 Task: Add Emergen C Super Orange Emergen-C to the cart.
Action: Mouse pressed left at (19, 62)
Screenshot: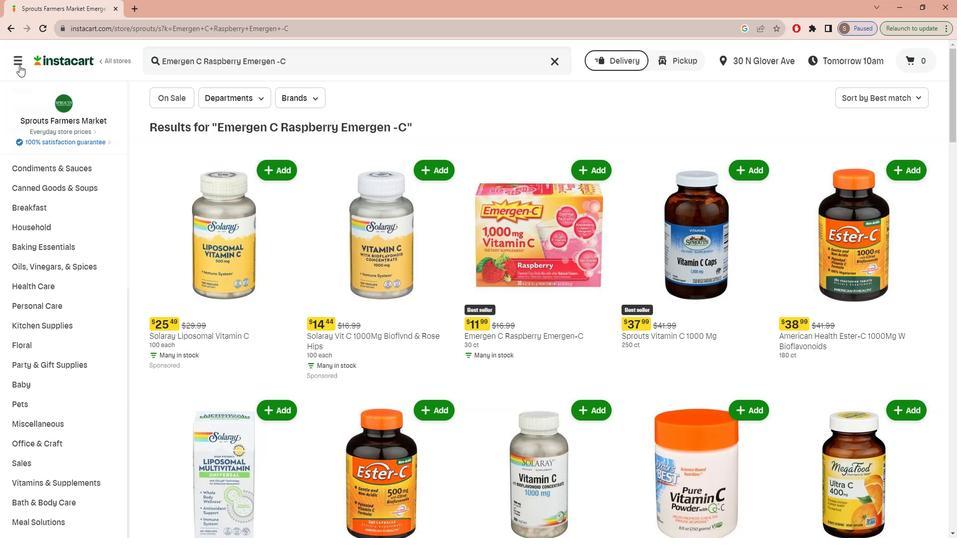 
Action: Mouse moved to (22, 118)
Screenshot: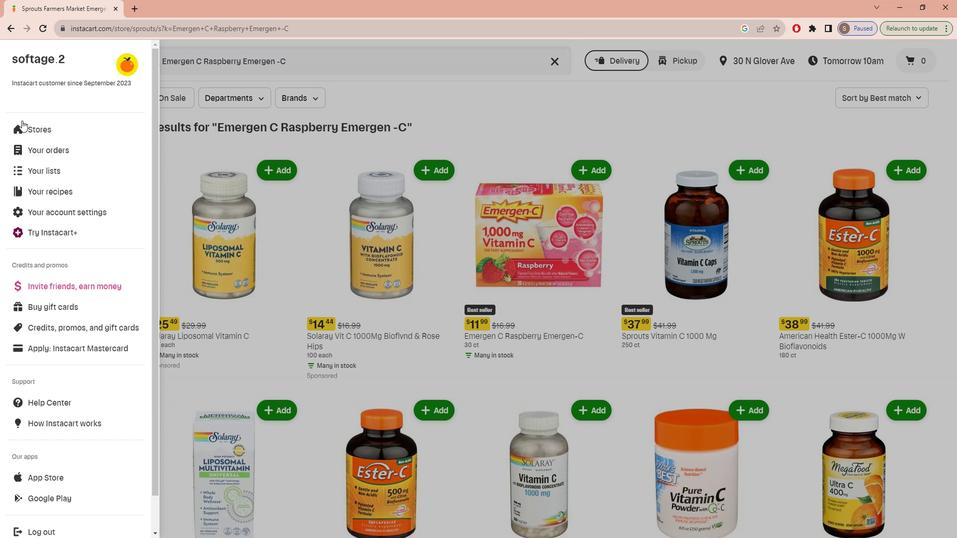 
Action: Mouse pressed left at (22, 118)
Screenshot: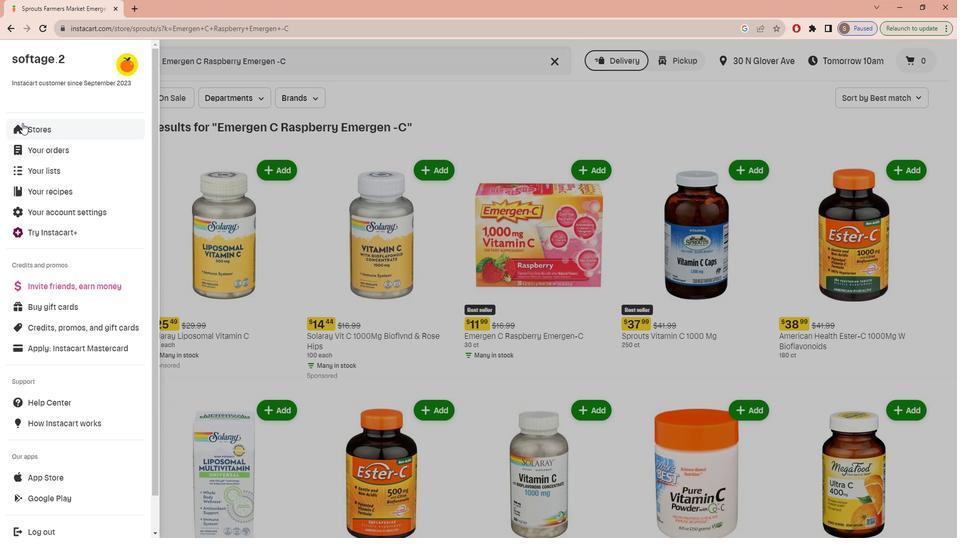 
Action: Mouse moved to (221, 96)
Screenshot: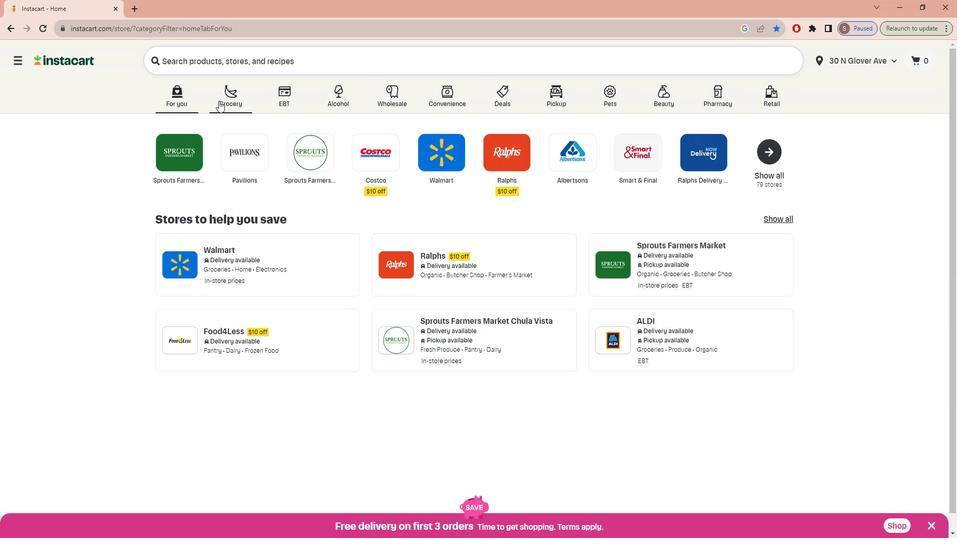 
Action: Mouse pressed left at (221, 96)
Screenshot: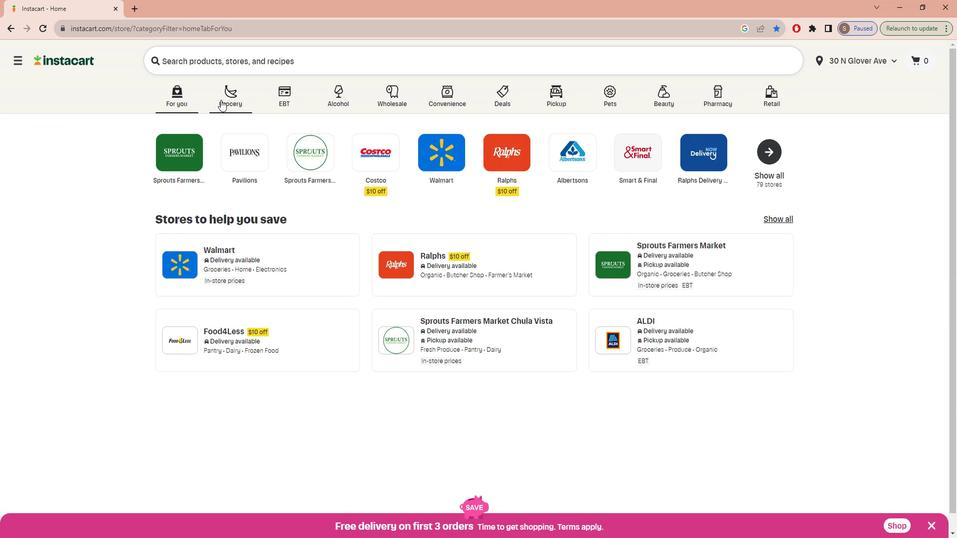 
Action: Mouse moved to (211, 293)
Screenshot: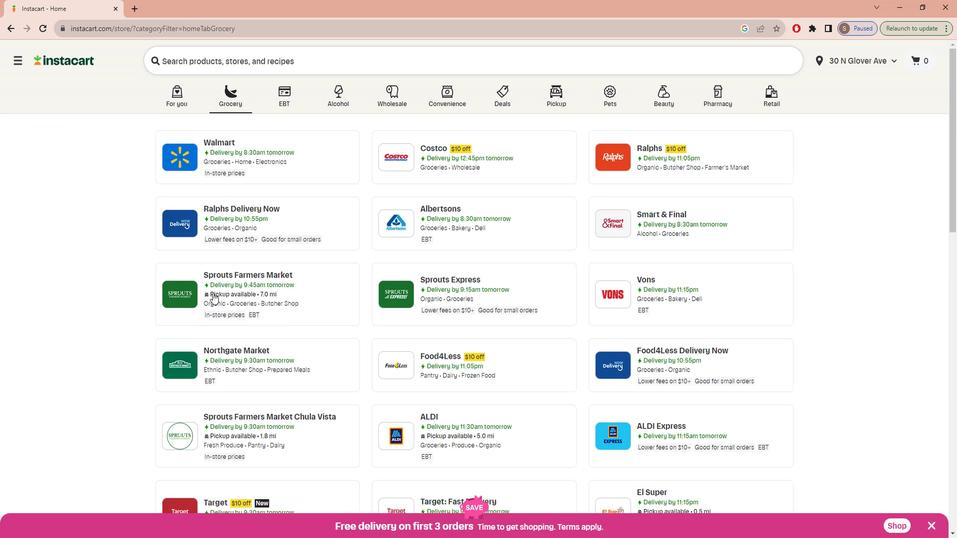 
Action: Mouse pressed left at (211, 293)
Screenshot: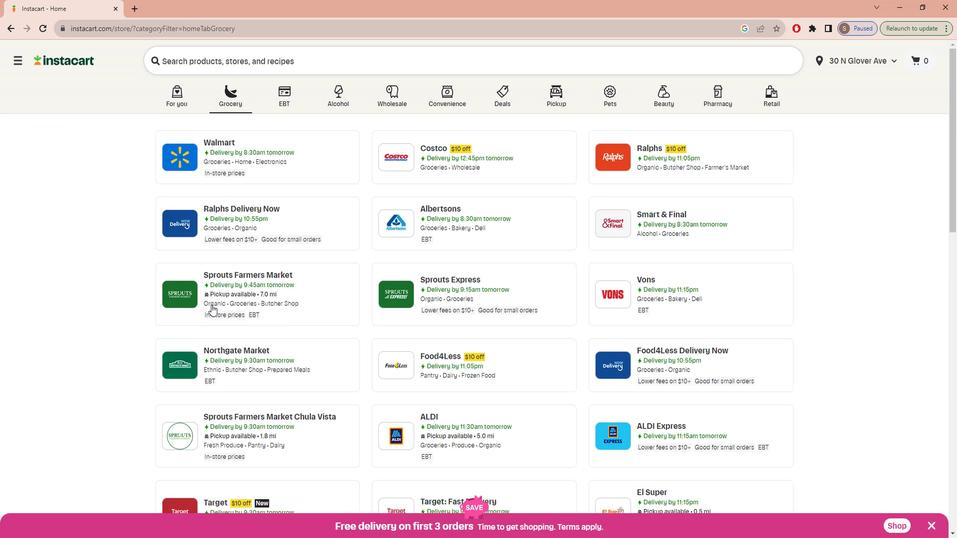 
Action: Mouse moved to (46, 392)
Screenshot: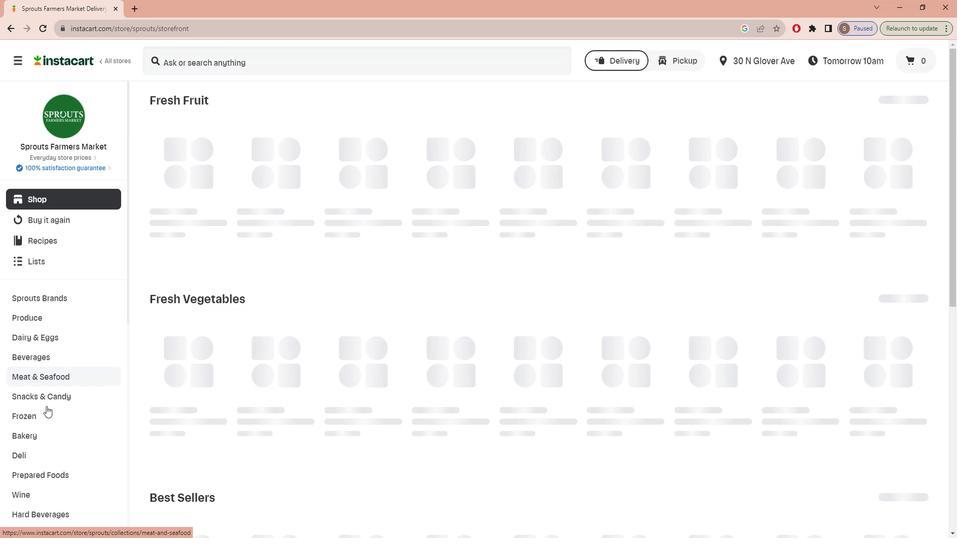 
Action: Mouse scrolled (46, 392) with delta (0, 0)
Screenshot: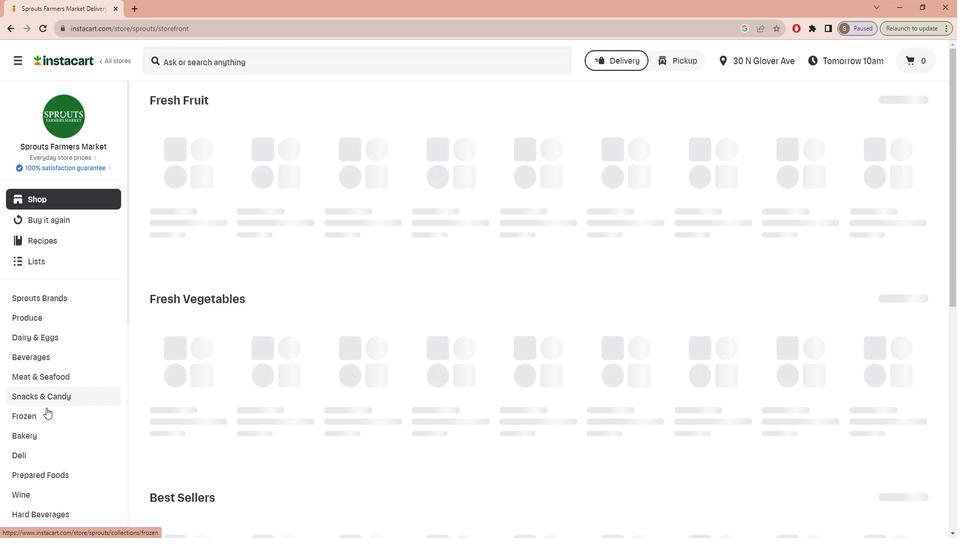 
Action: Mouse moved to (46, 393)
Screenshot: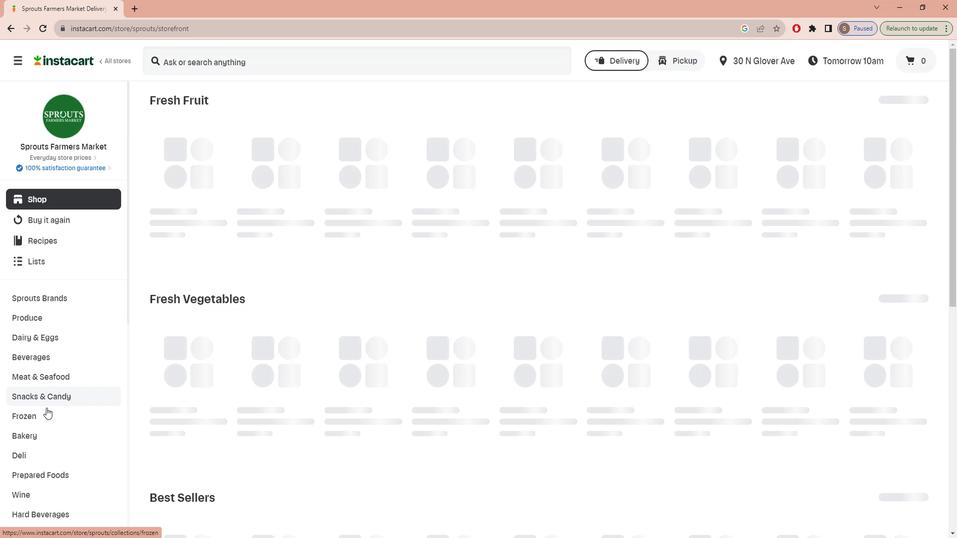 
Action: Mouse scrolled (46, 393) with delta (0, 0)
Screenshot: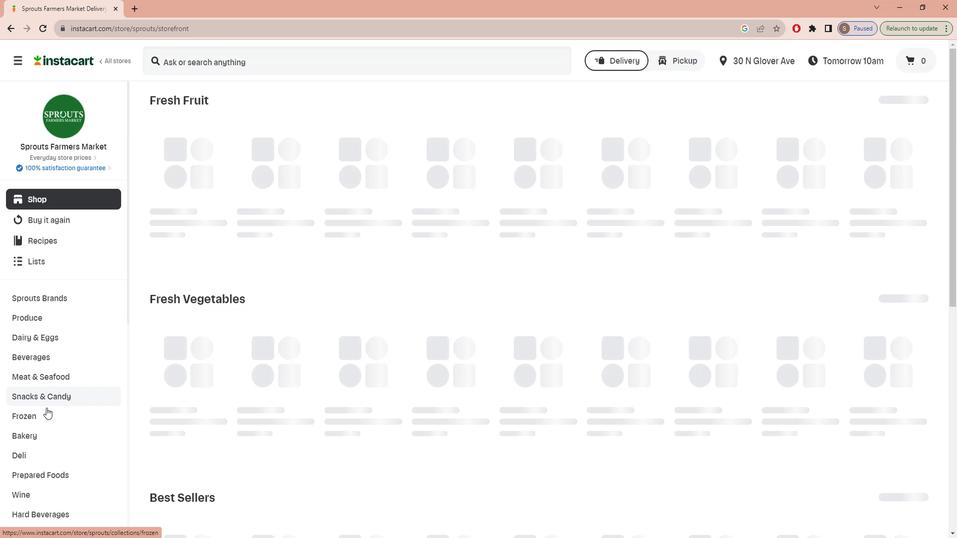 
Action: Mouse scrolled (46, 393) with delta (0, 0)
Screenshot: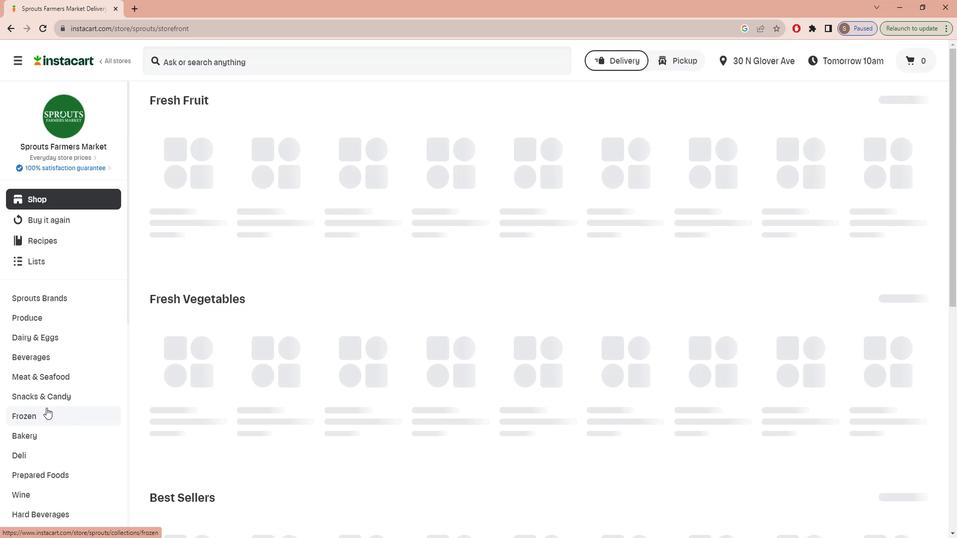 
Action: Mouse moved to (46, 393)
Screenshot: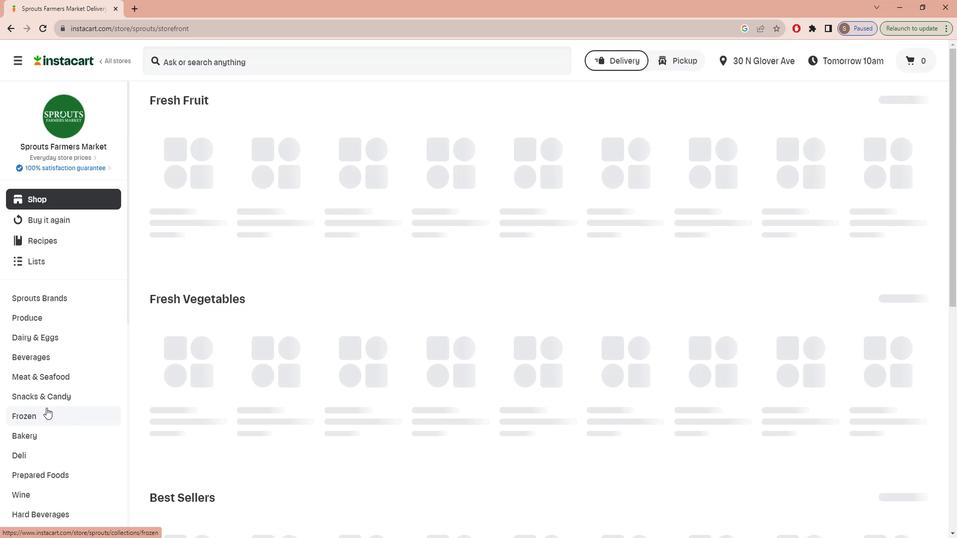 
Action: Mouse scrolled (46, 393) with delta (0, 0)
Screenshot: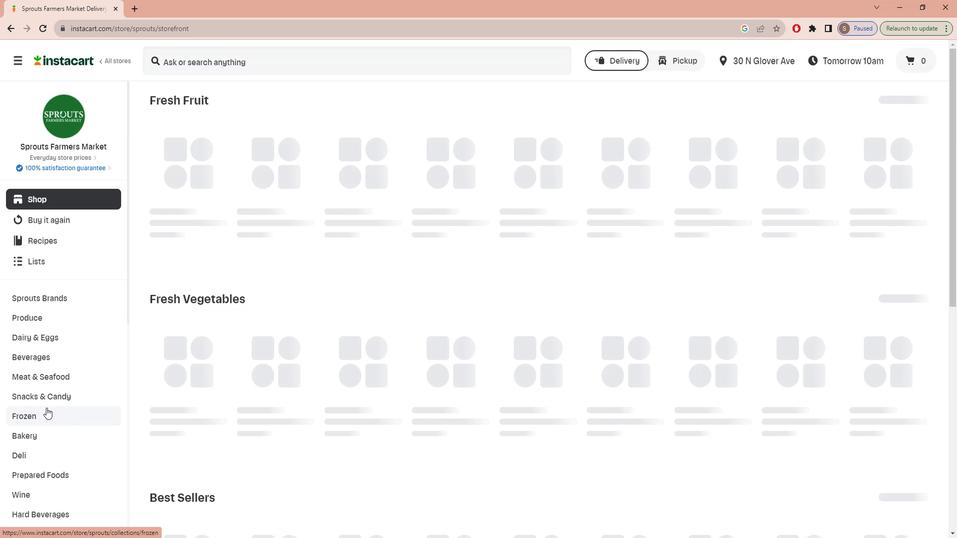 
Action: Mouse scrolled (46, 393) with delta (0, 0)
Screenshot: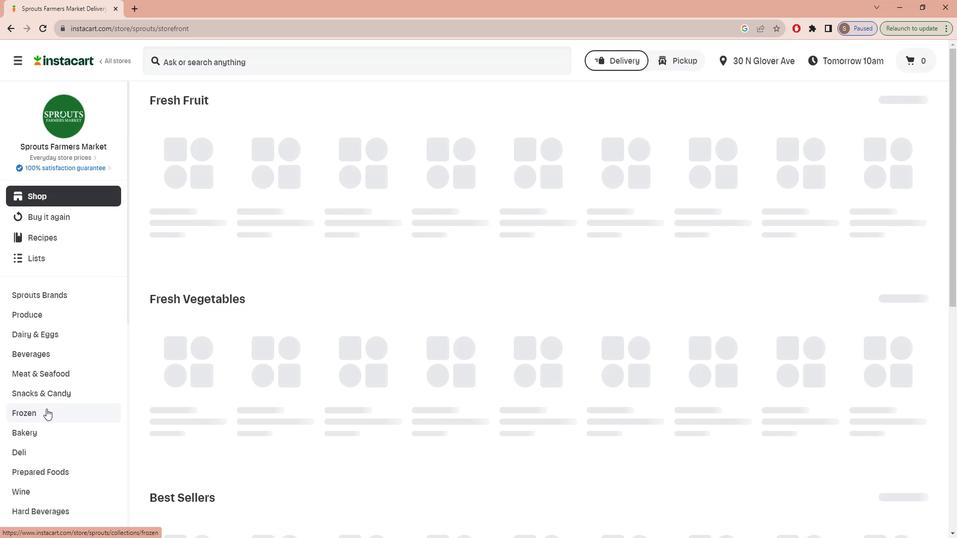 
Action: Mouse scrolled (46, 393) with delta (0, 0)
Screenshot: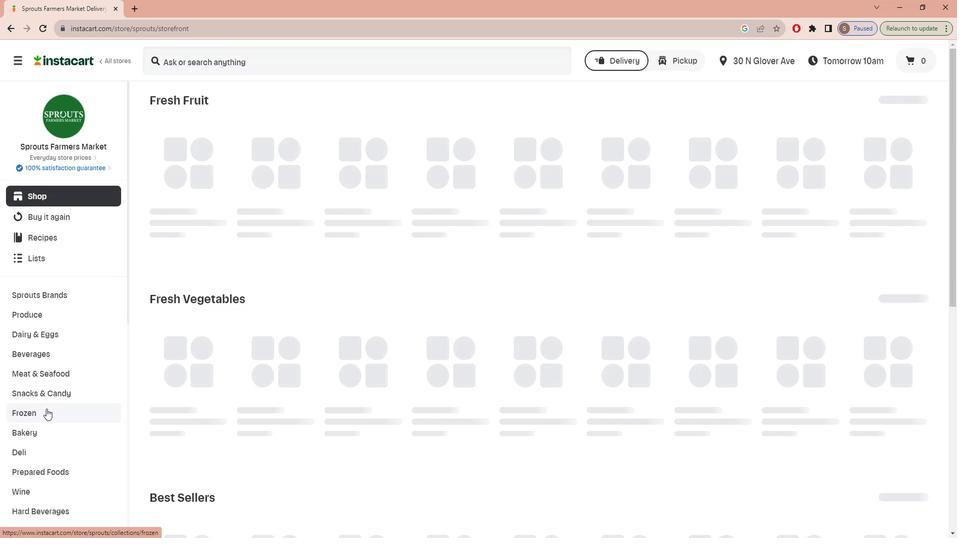 
Action: Mouse moved to (46, 394)
Screenshot: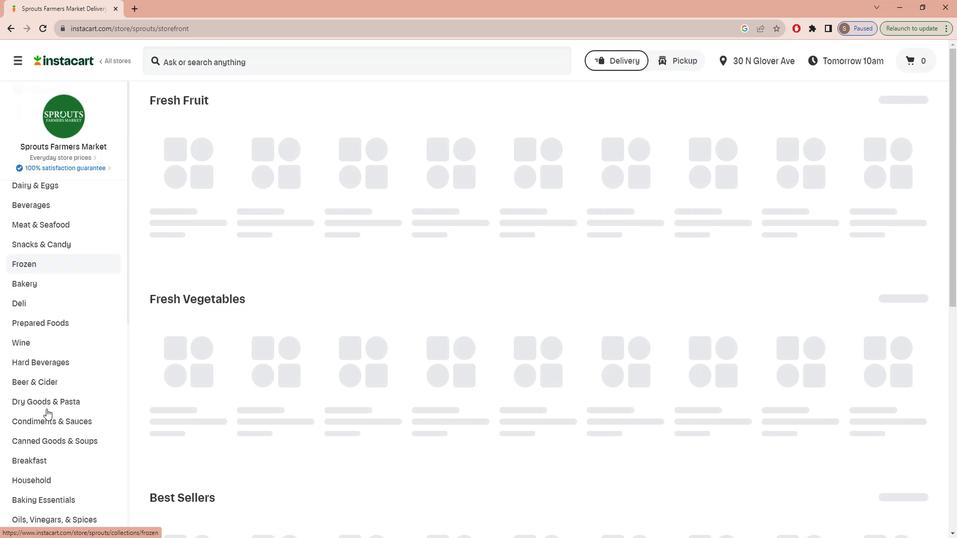 
Action: Mouse scrolled (46, 393) with delta (0, 0)
Screenshot: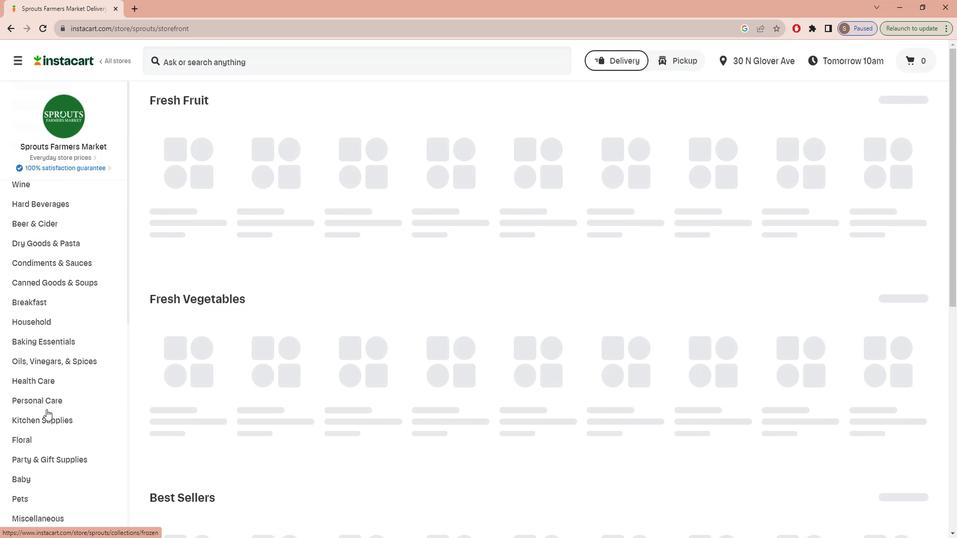 
Action: Mouse scrolled (46, 393) with delta (0, 0)
Screenshot: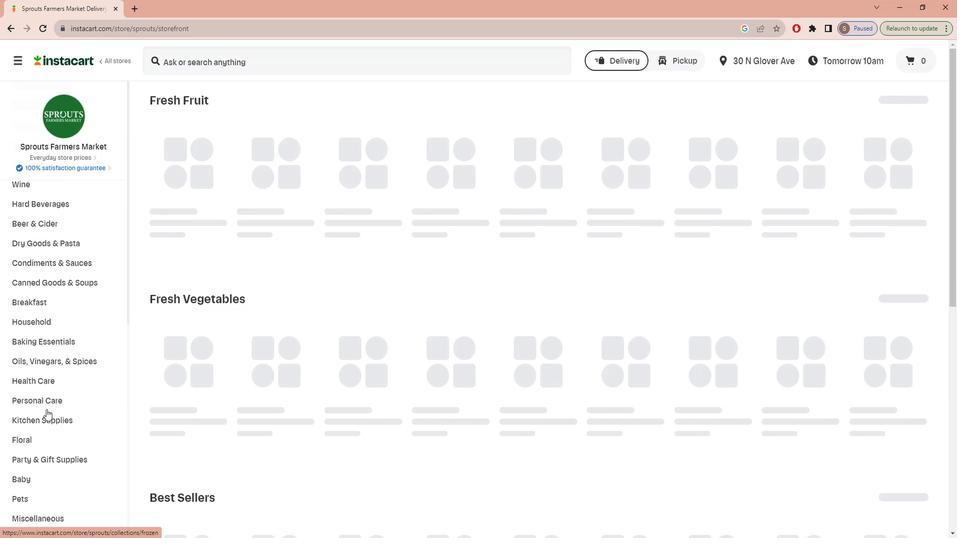
Action: Mouse scrolled (46, 393) with delta (0, 0)
Screenshot: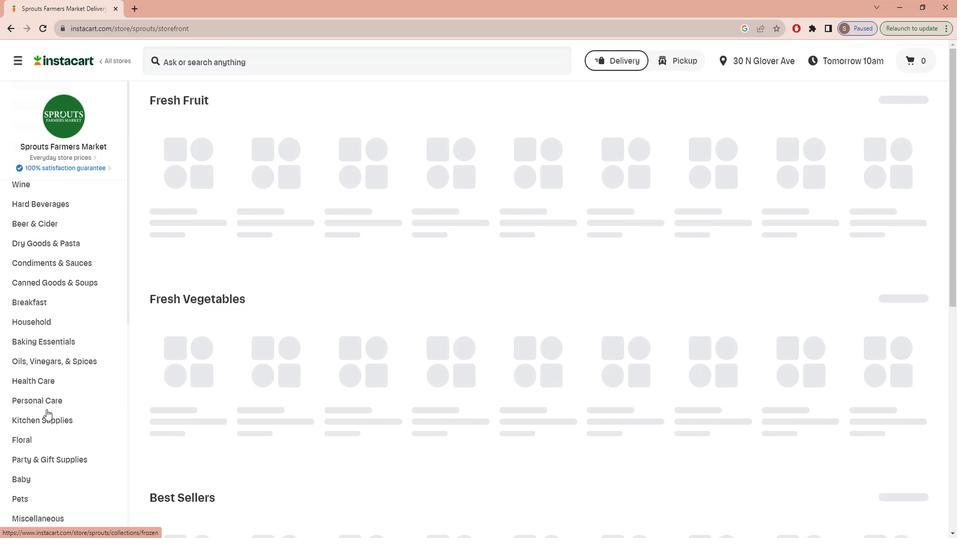 
Action: Mouse scrolled (46, 393) with delta (0, 0)
Screenshot: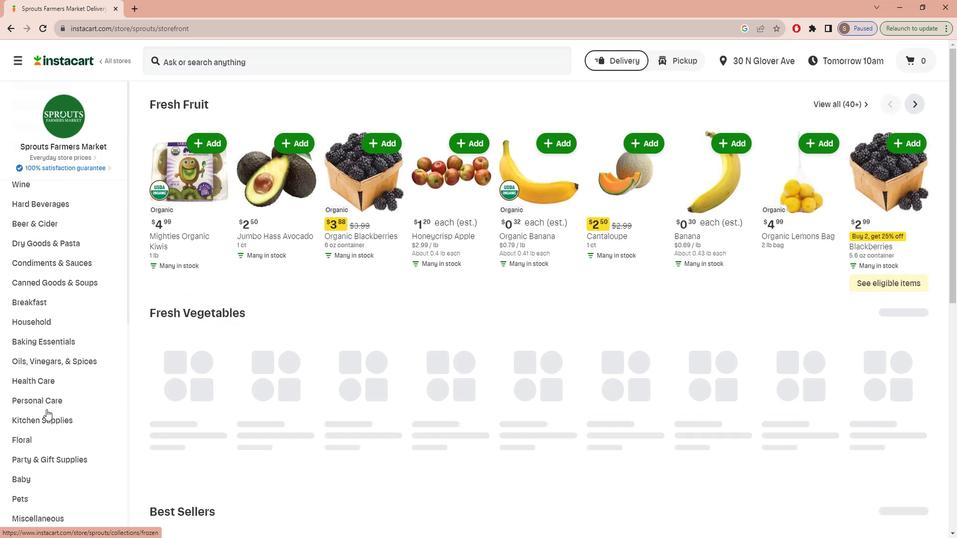 
Action: Mouse moved to (48, 463)
Screenshot: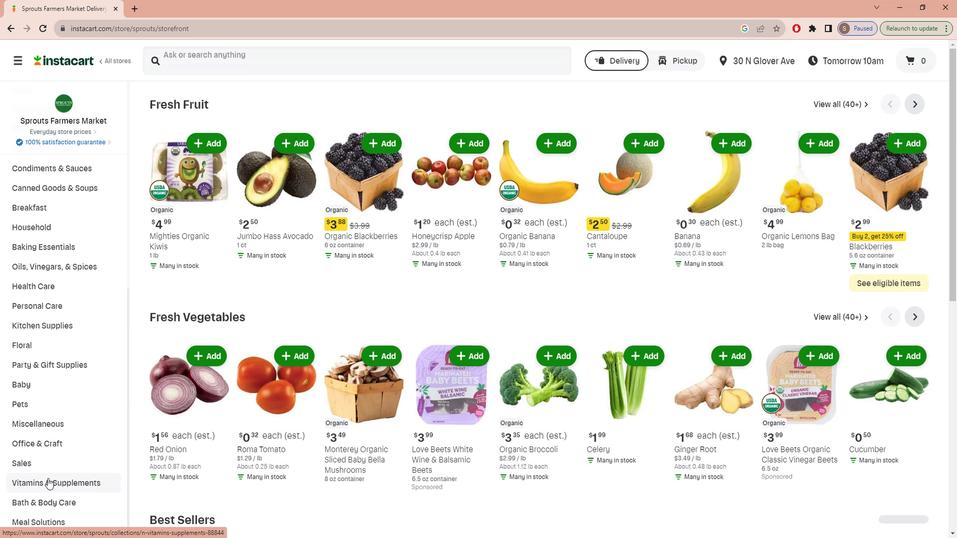 
Action: Mouse pressed left at (48, 463)
Screenshot: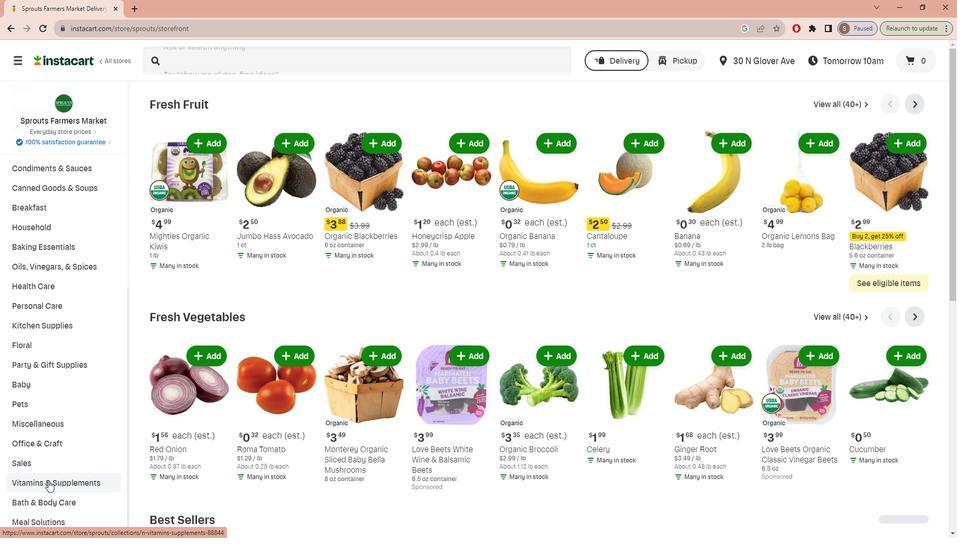 
Action: Mouse moved to (926, 122)
Screenshot: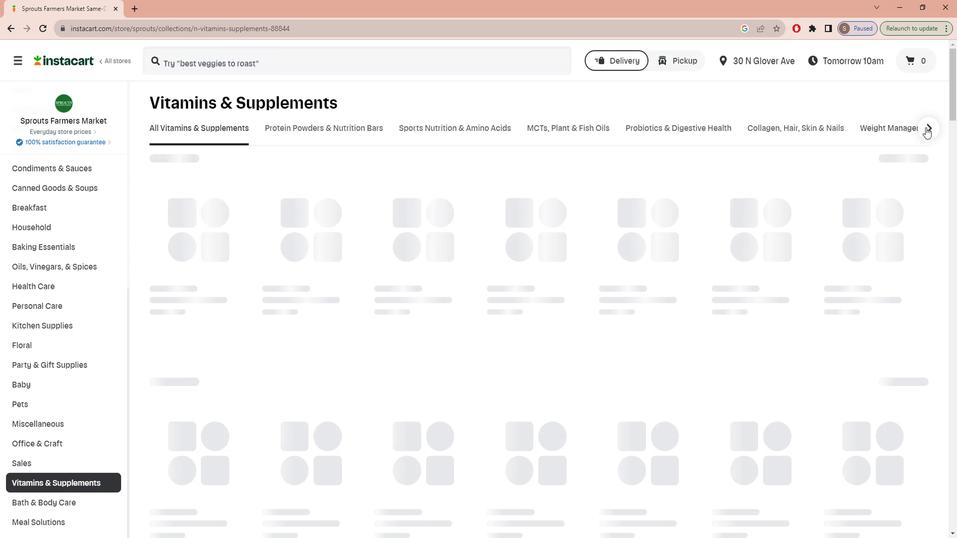 
Action: Mouse pressed left at (926, 122)
Screenshot: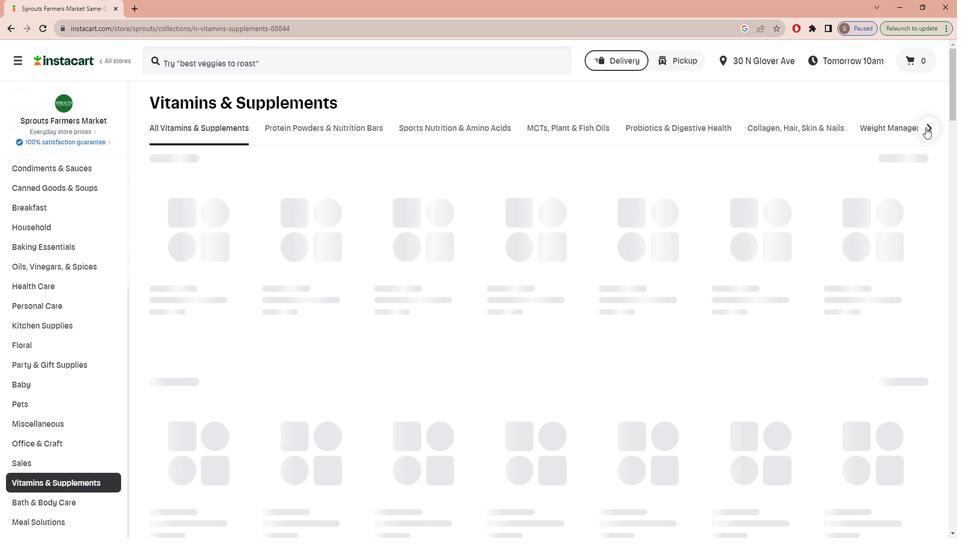 
Action: Mouse moved to (689, 123)
Screenshot: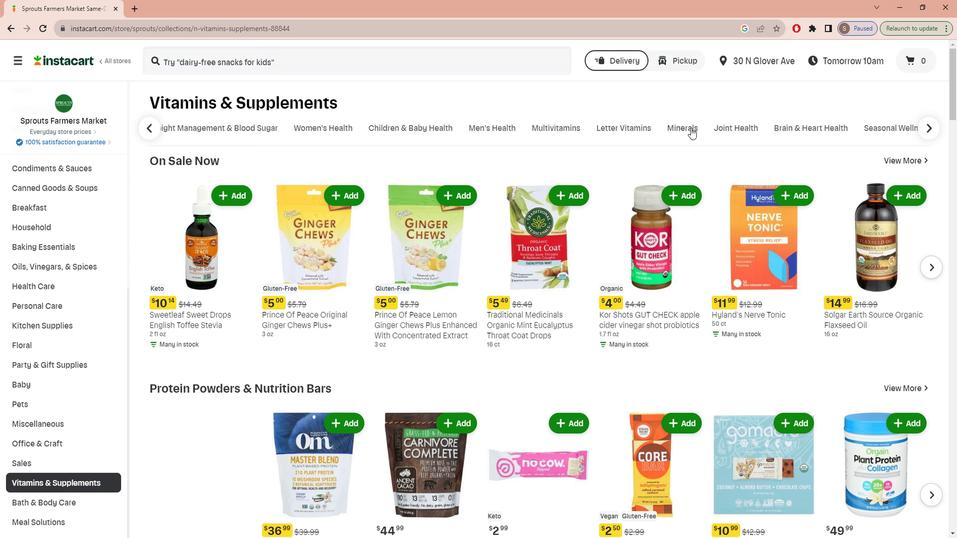 
Action: Mouse pressed left at (689, 123)
Screenshot: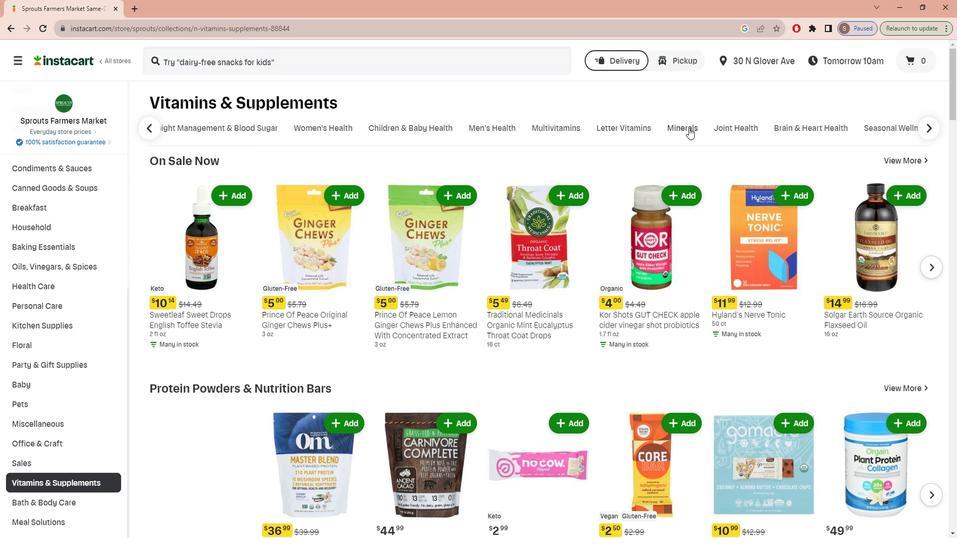 
Action: Mouse moved to (363, 62)
Screenshot: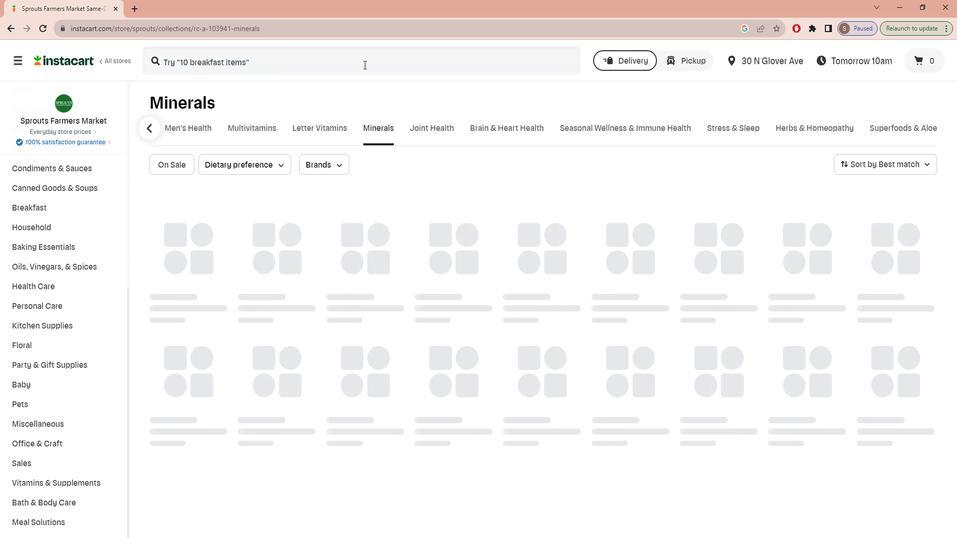 
Action: Mouse pressed left at (363, 62)
Screenshot: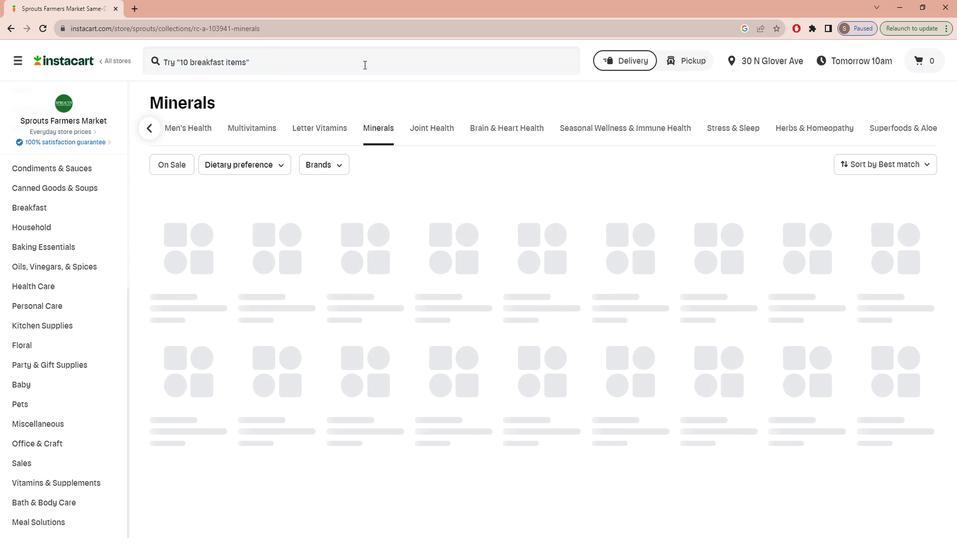 
Action: Key pressed e<Key.caps_lock>MERGEN<Key.space><Key.caps_lock>c<Key.space>s<Key.caps_lock>UPER<Key.space><Key.caps_lock>o<Key.caps_lock>RANGE<Key.space><Key.caps_lock>e<Key.caps_lock>MERGEN<Key.space>-<Key.space><Key.caps_lock>c<Key.enter>
Screenshot: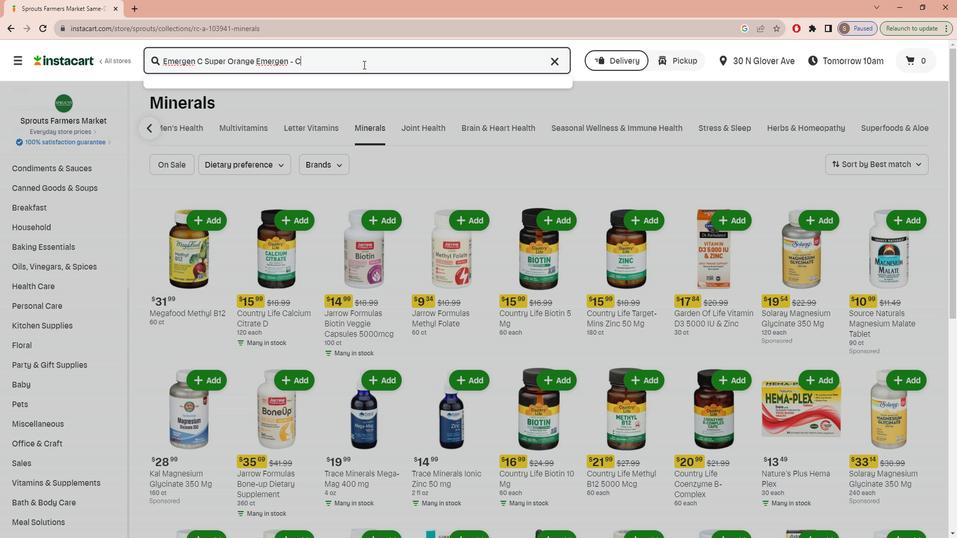 
Action: Mouse moved to (594, 166)
Screenshot: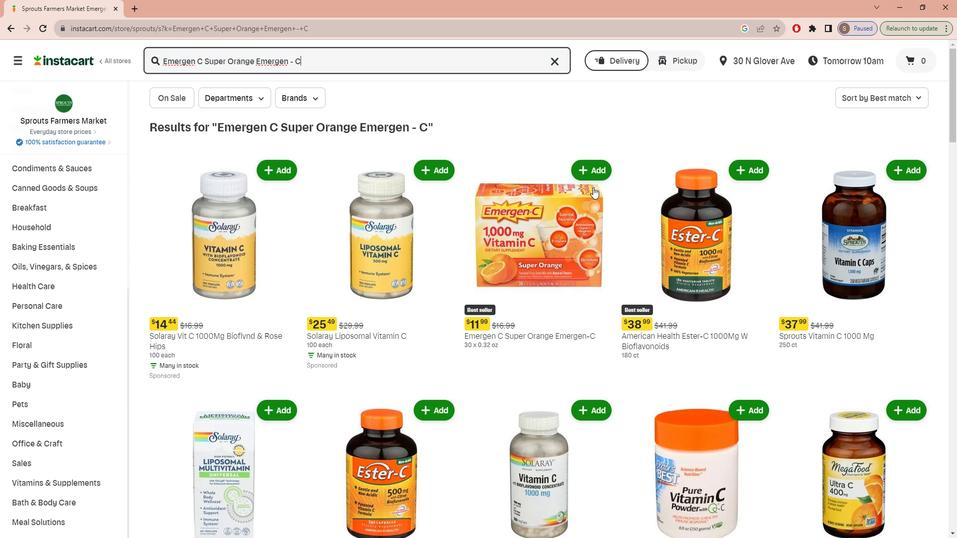 
Action: Mouse pressed left at (594, 166)
Screenshot: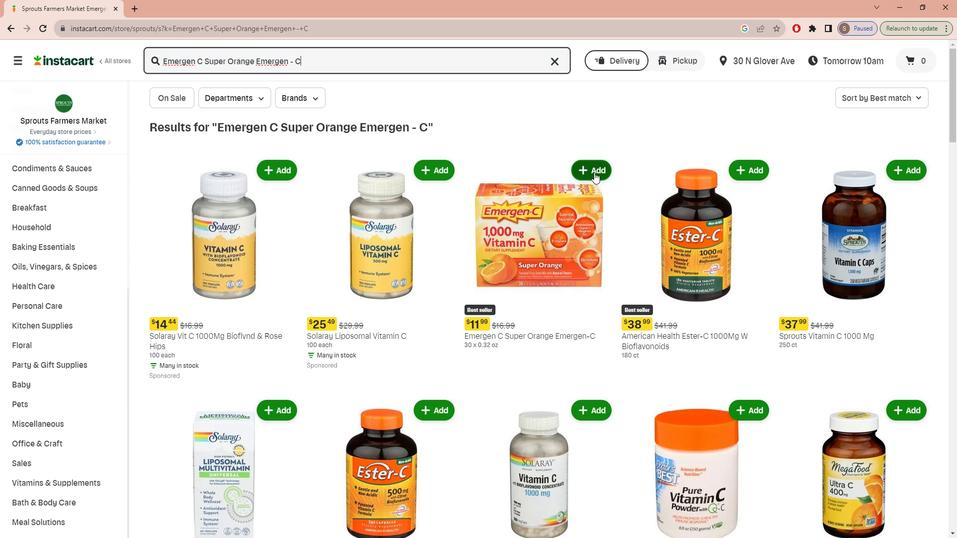 
Action: Mouse moved to (635, 239)
Screenshot: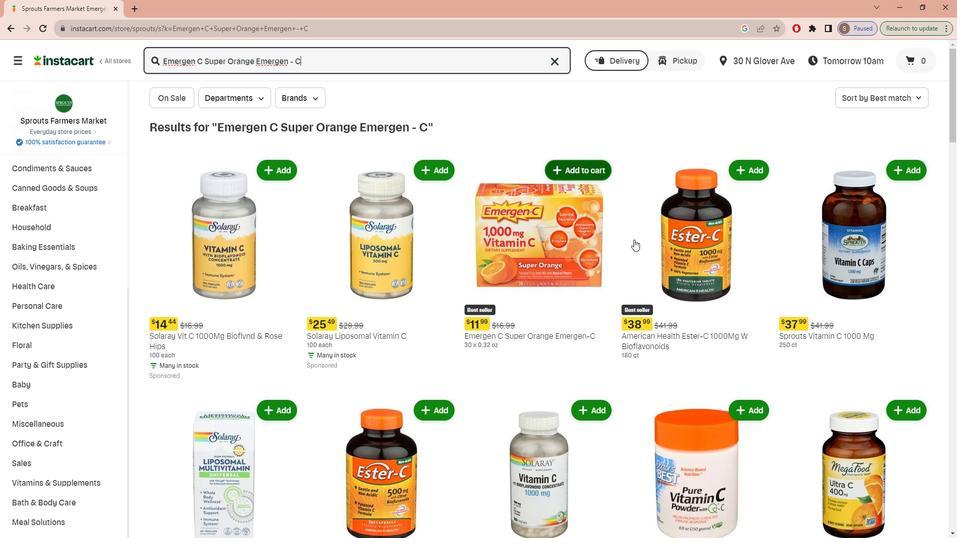 
